Task: Create a rule from the Agile list, Priority changed -> Complete task in the project ArtiZen if Priority Cleared then Complete Task
Action: Mouse moved to (1143, 188)
Screenshot: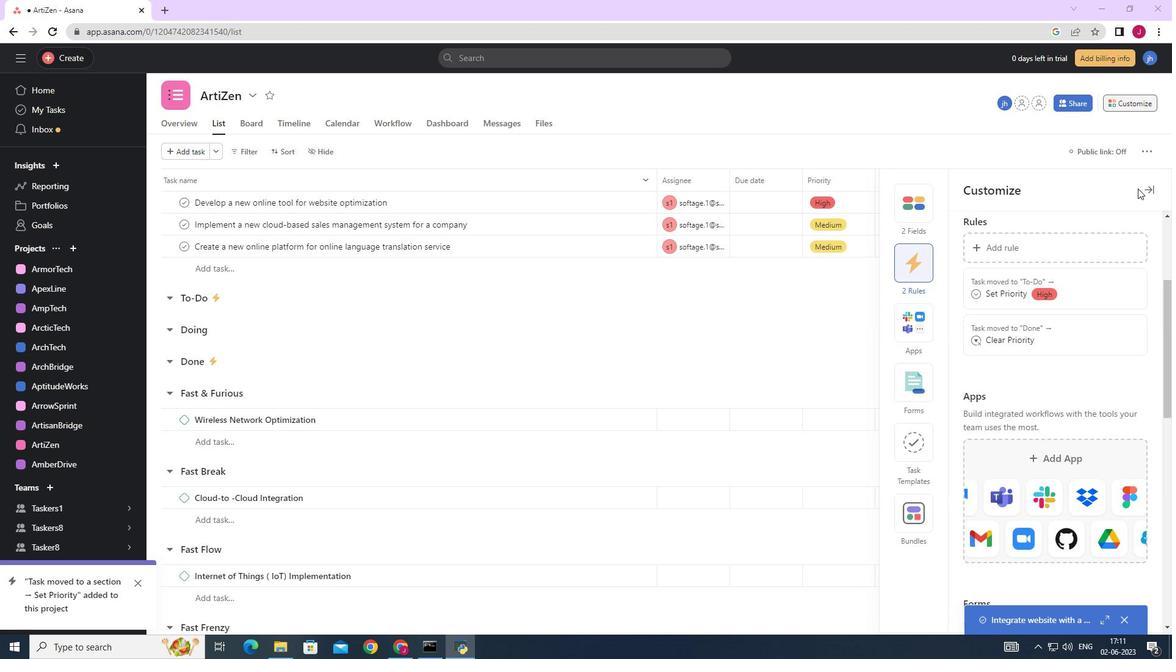 
Action: Mouse pressed left at (1143, 188)
Screenshot: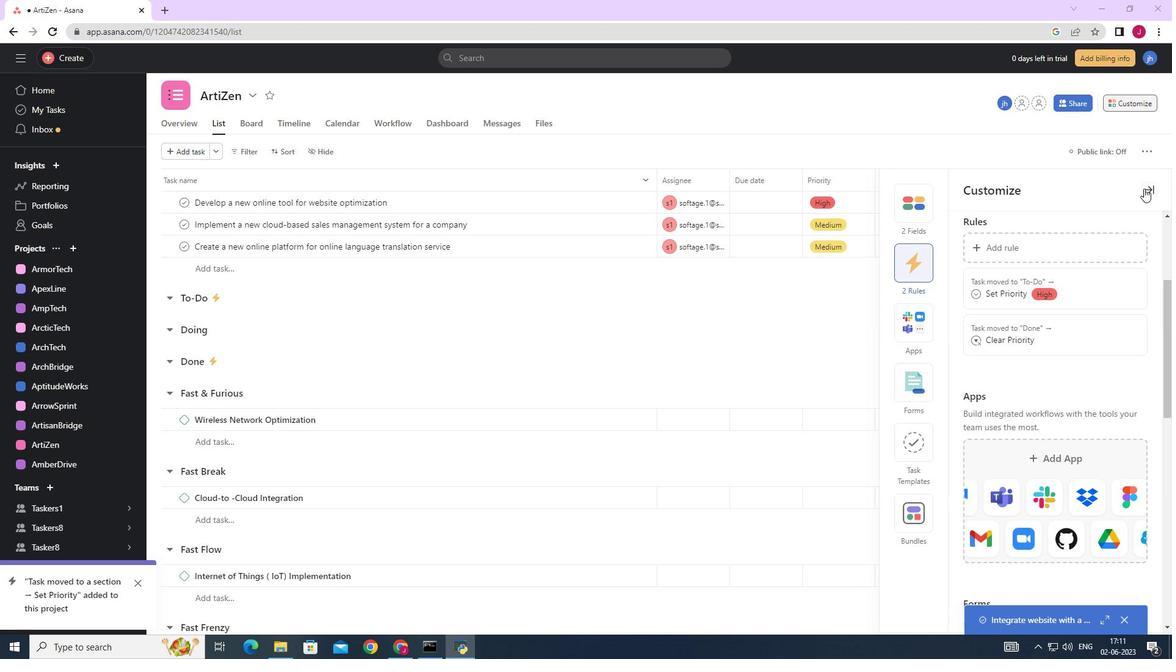 
Action: Mouse moved to (1143, 106)
Screenshot: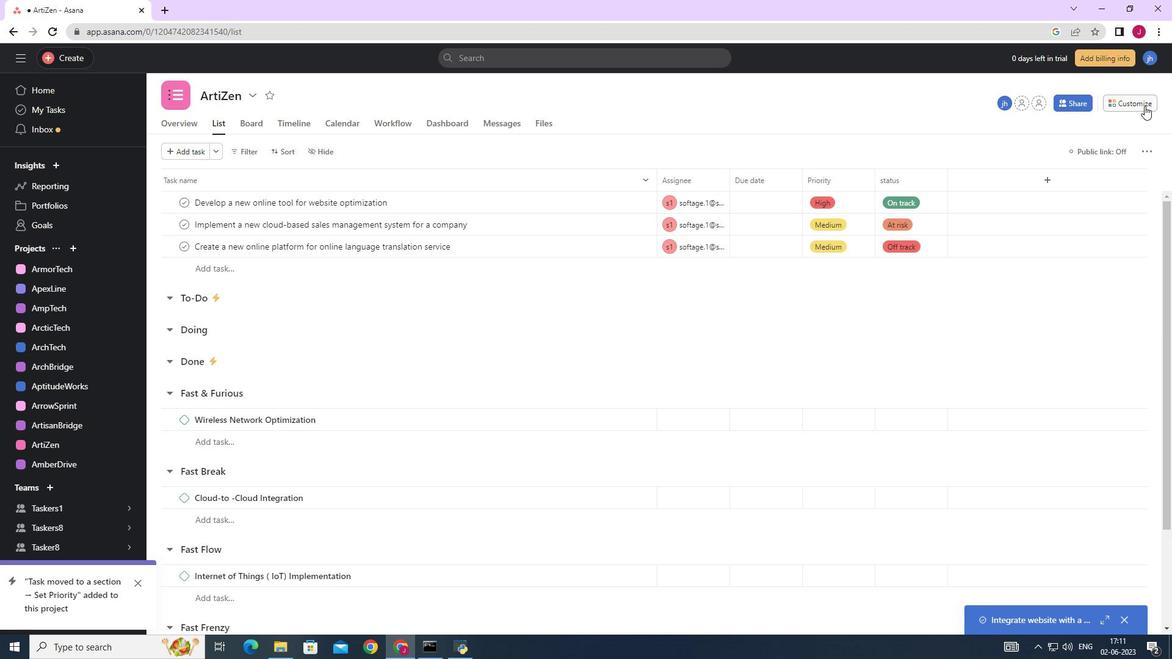 
Action: Mouse pressed left at (1143, 106)
Screenshot: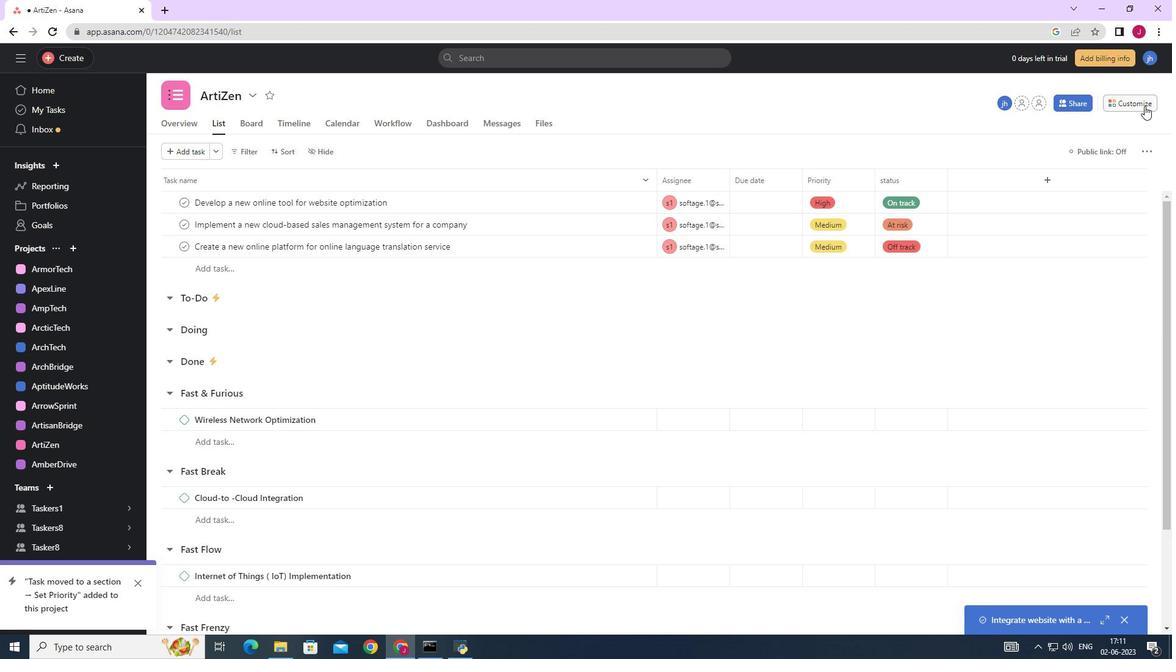 
Action: Mouse moved to (909, 256)
Screenshot: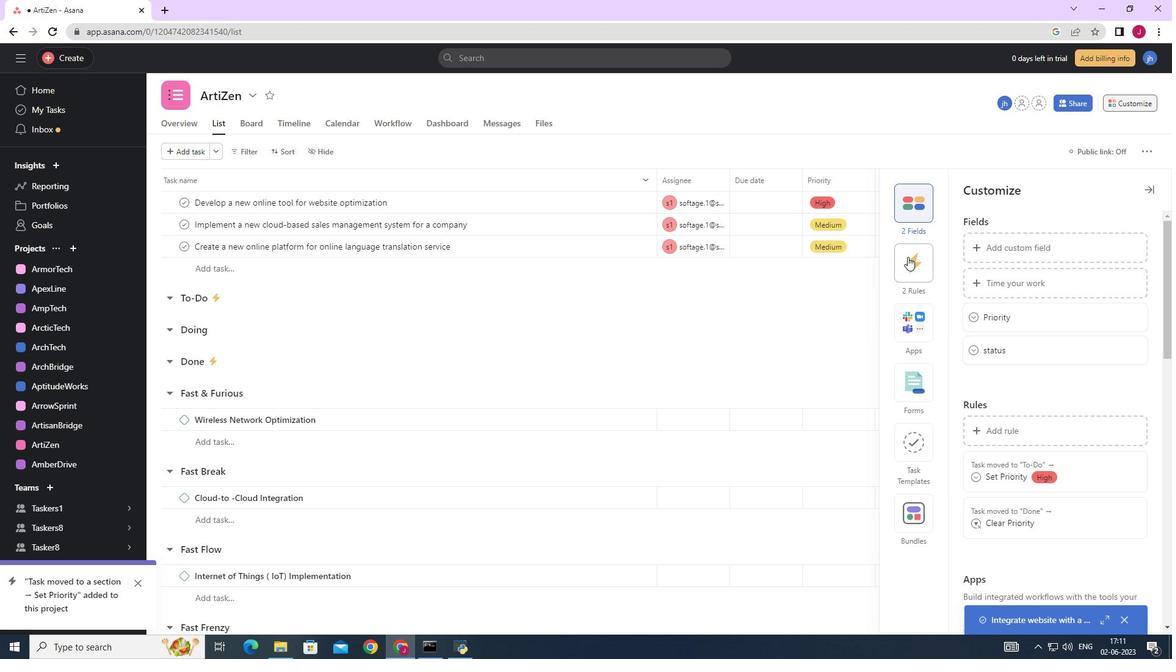 
Action: Mouse pressed left at (909, 256)
Screenshot: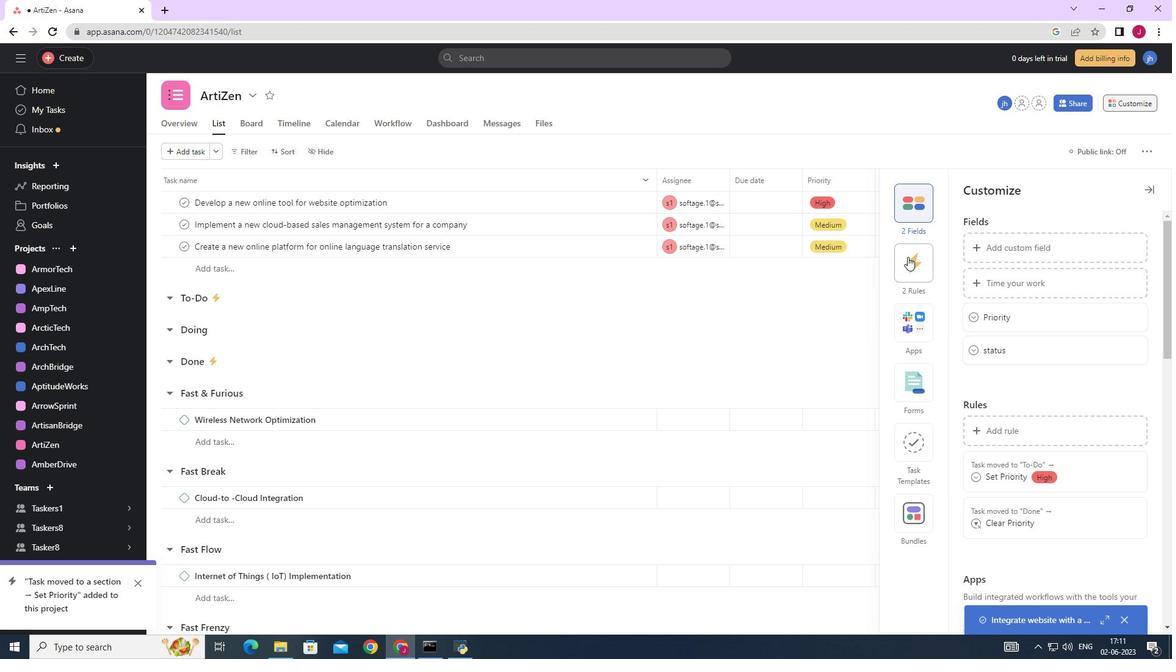 
Action: Mouse moved to (1006, 244)
Screenshot: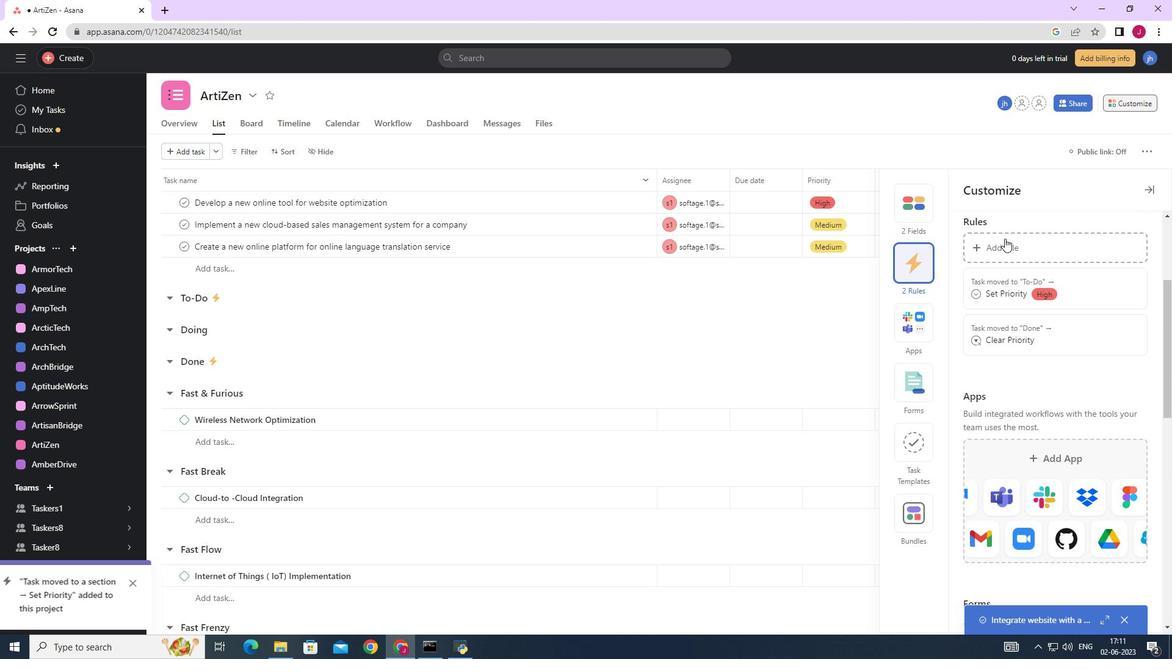 
Action: Mouse pressed left at (1006, 244)
Screenshot: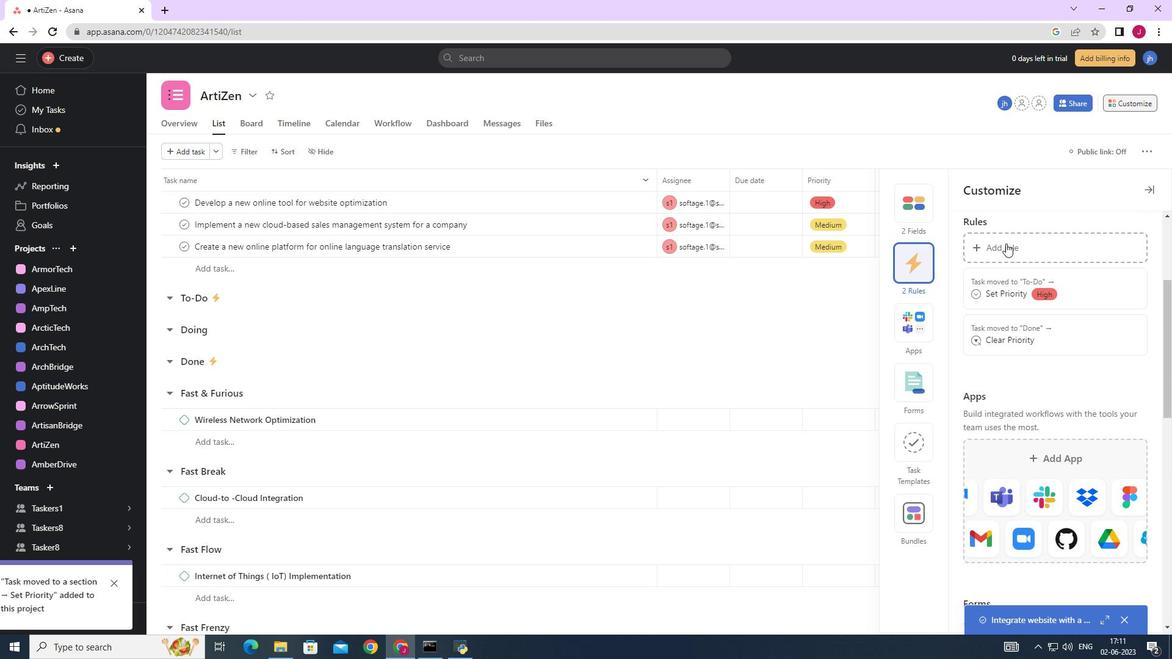 
Action: Mouse moved to (258, 186)
Screenshot: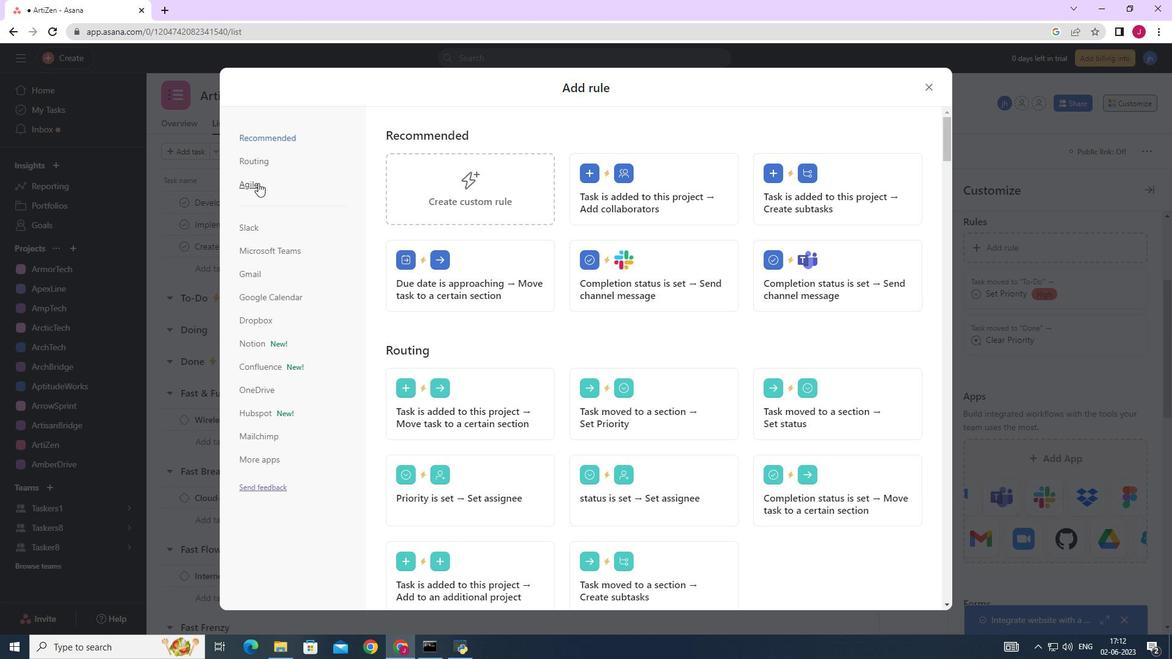 
Action: Mouse pressed left at (258, 186)
Screenshot: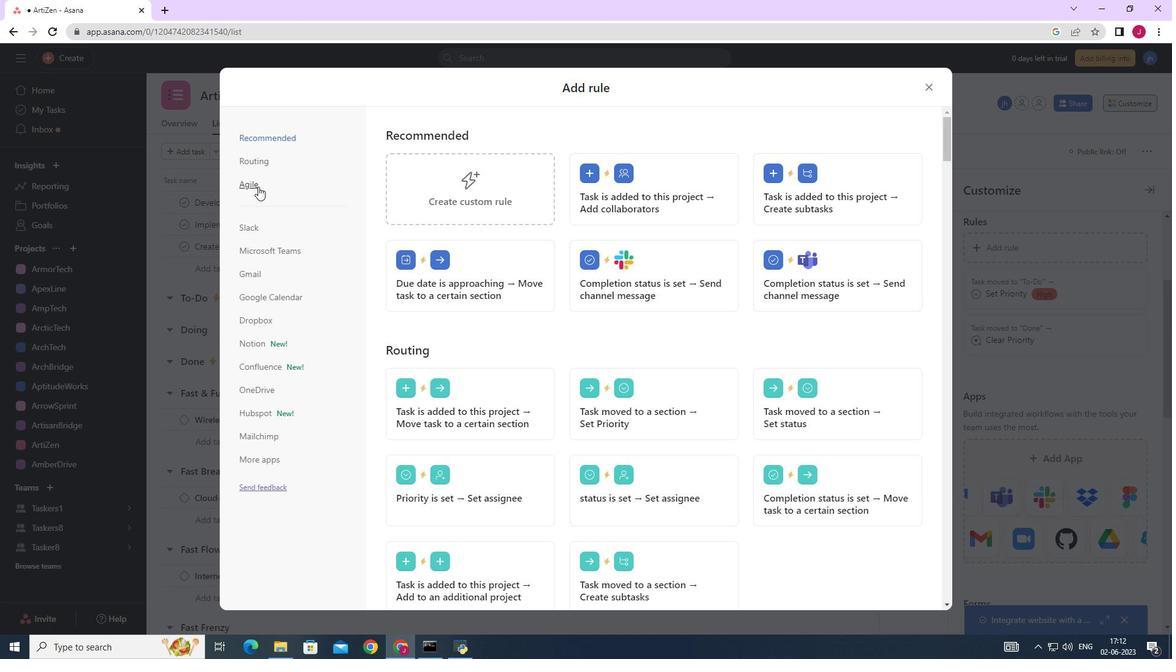 
Action: Mouse moved to (523, 175)
Screenshot: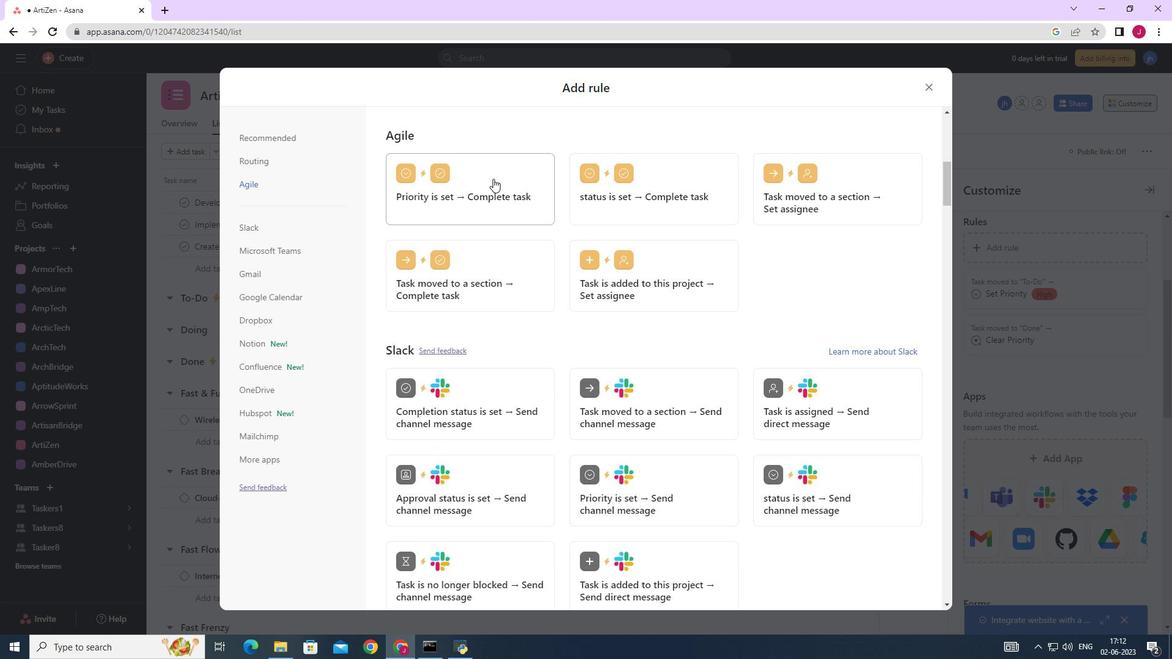 
Action: Mouse pressed left at (523, 175)
Screenshot: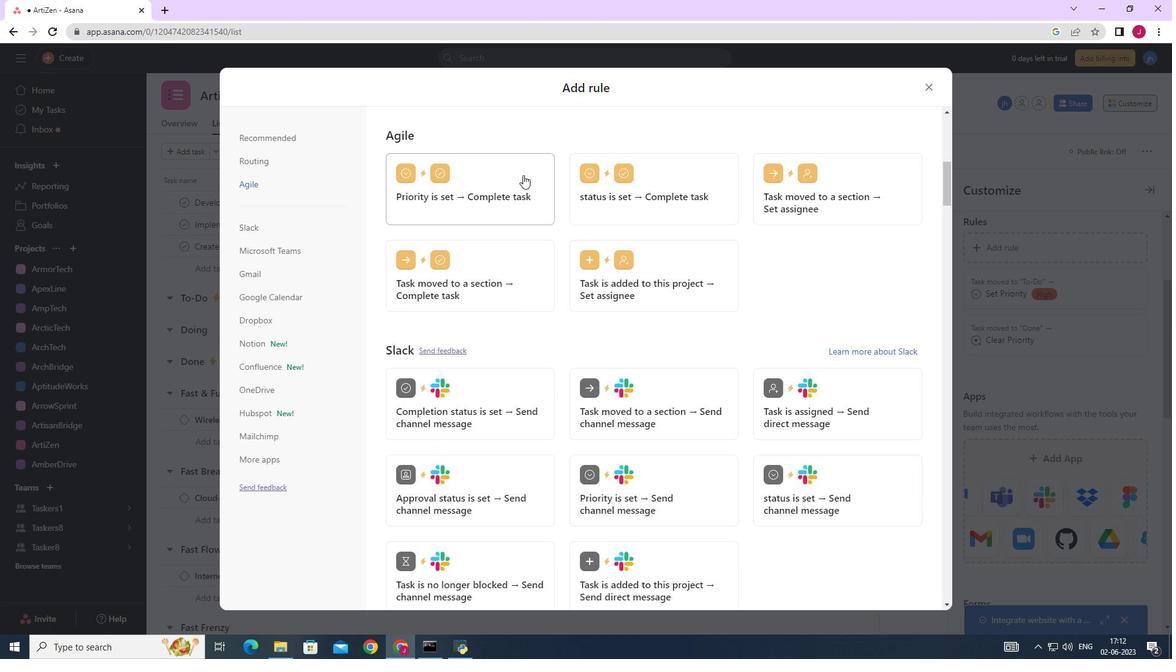 
Action: Mouse moved to (441, 405)
Screenshot: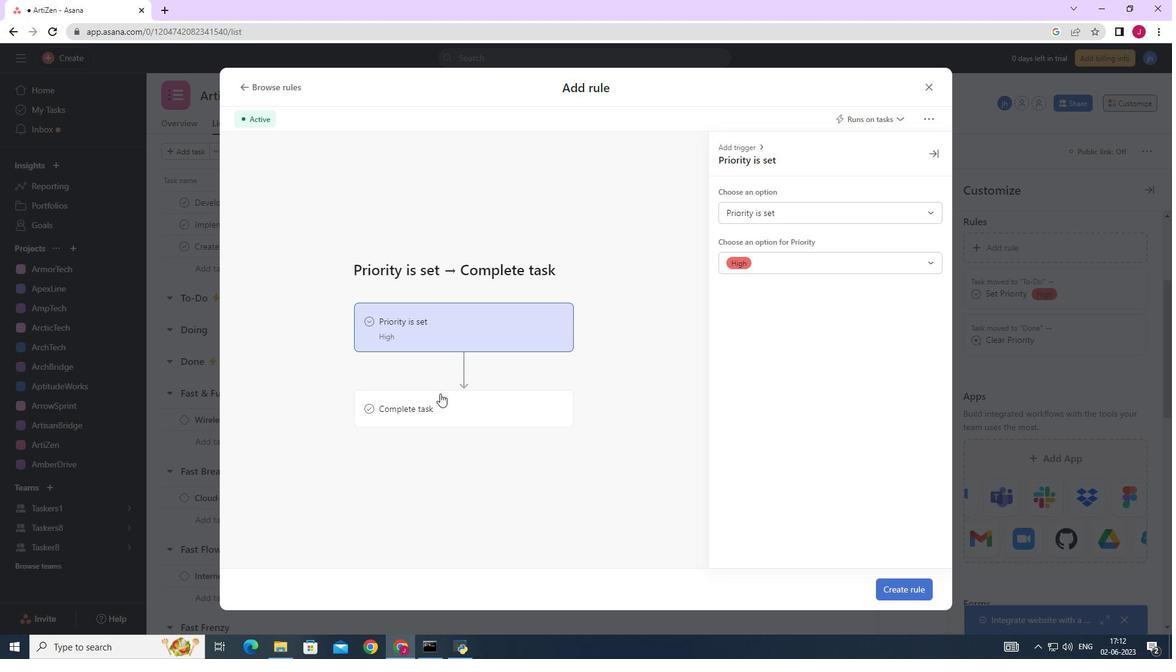 
Action: Mouse pressed left at (441, 405)
Screenshot: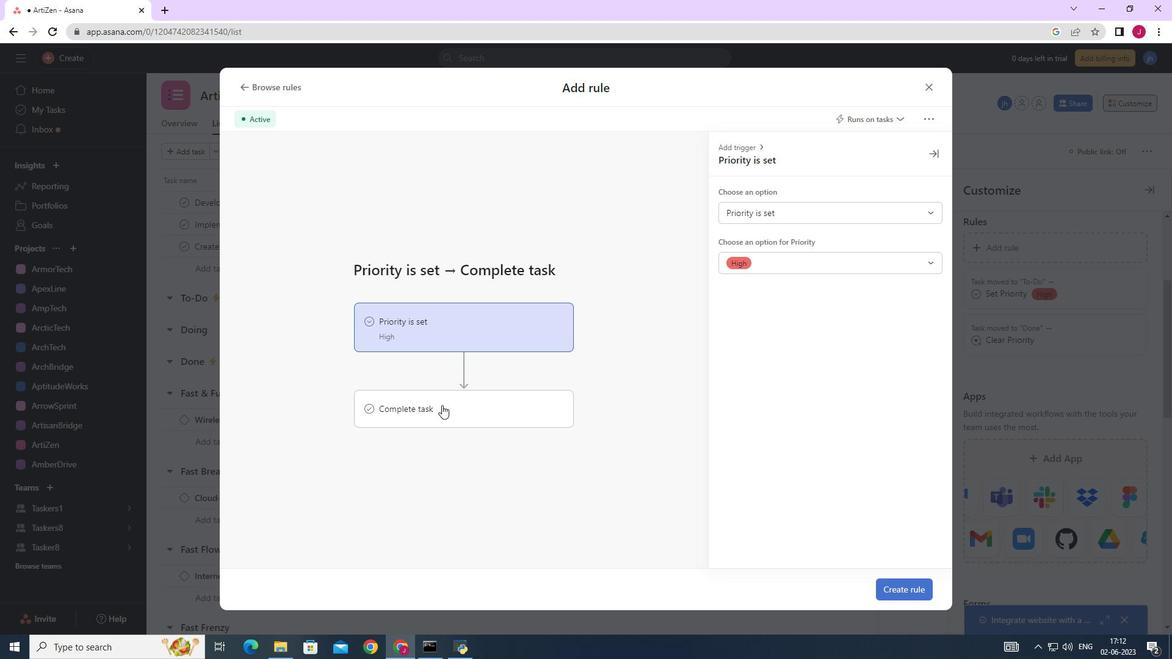 
Action: Mouse moved to (535, 333)
Screenshot: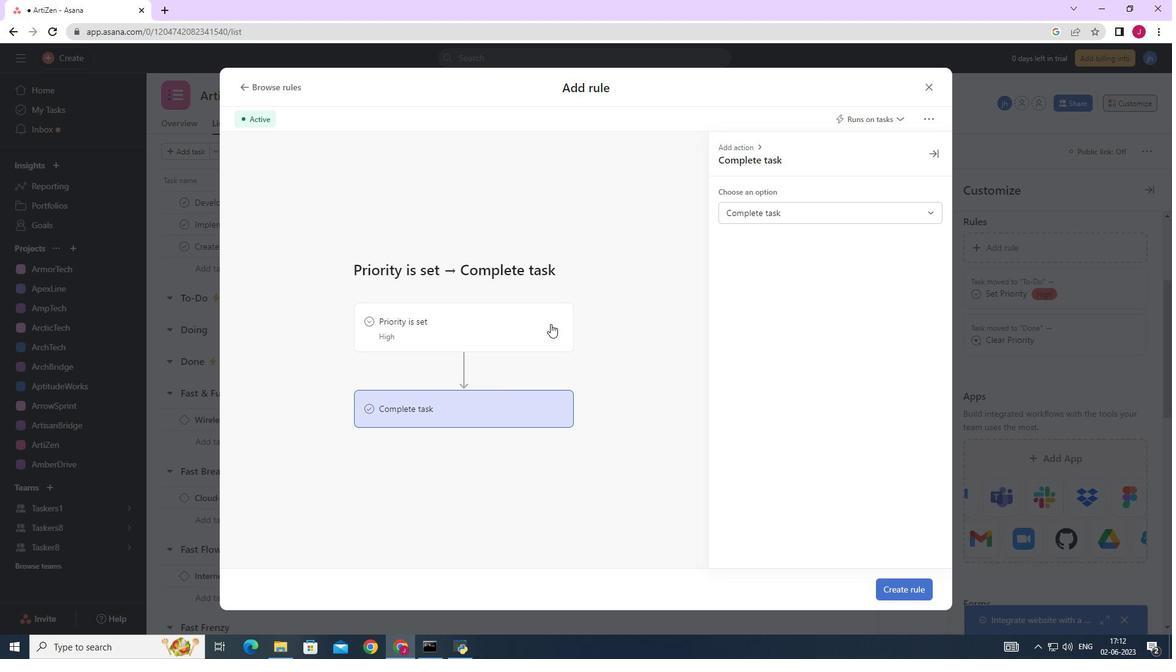 
Action: Mouse pressed left at (535, 333)
Screenshot: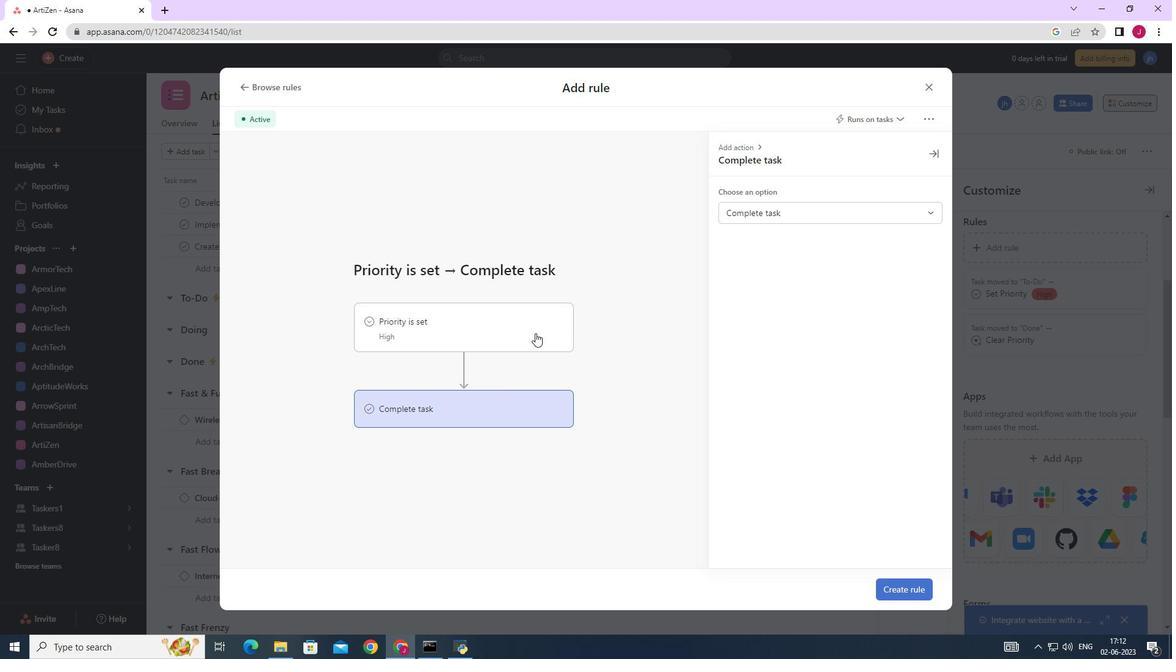 
Action: Mouse moved to (749, 214)
Screenshot: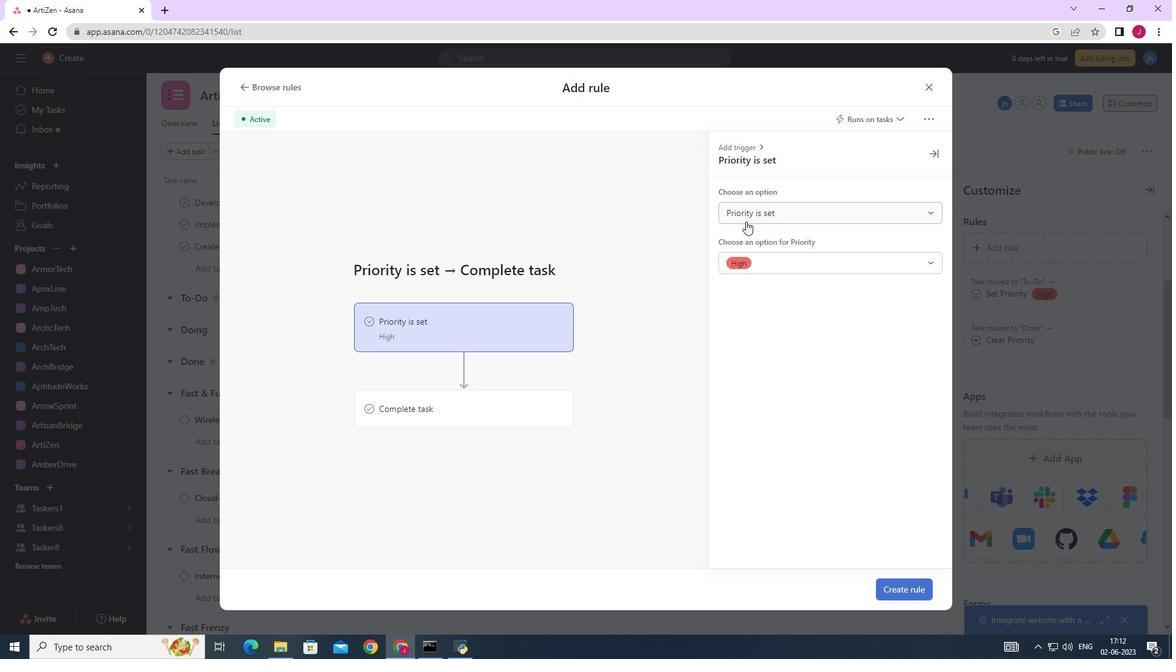 
Action: Mouse pressed left at (749, 214)
Screenshot: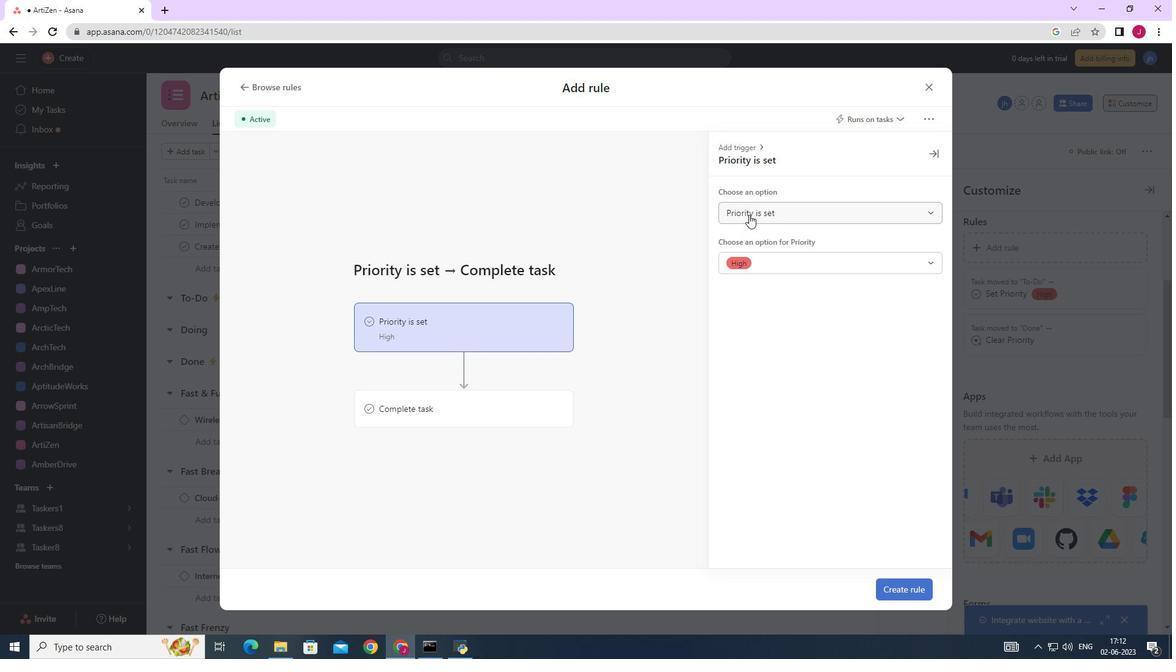 
Action: Mouse moved to (766, 264)
Screenshot: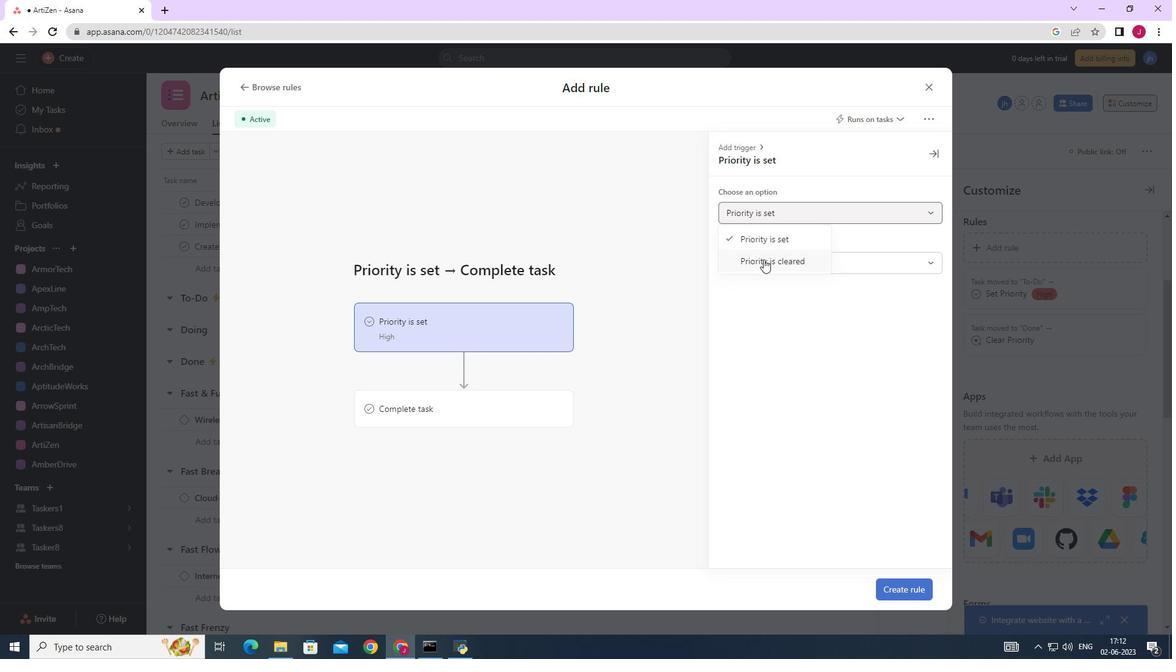 
Action: Mouse pressed left at (766, 264)
Screenshot: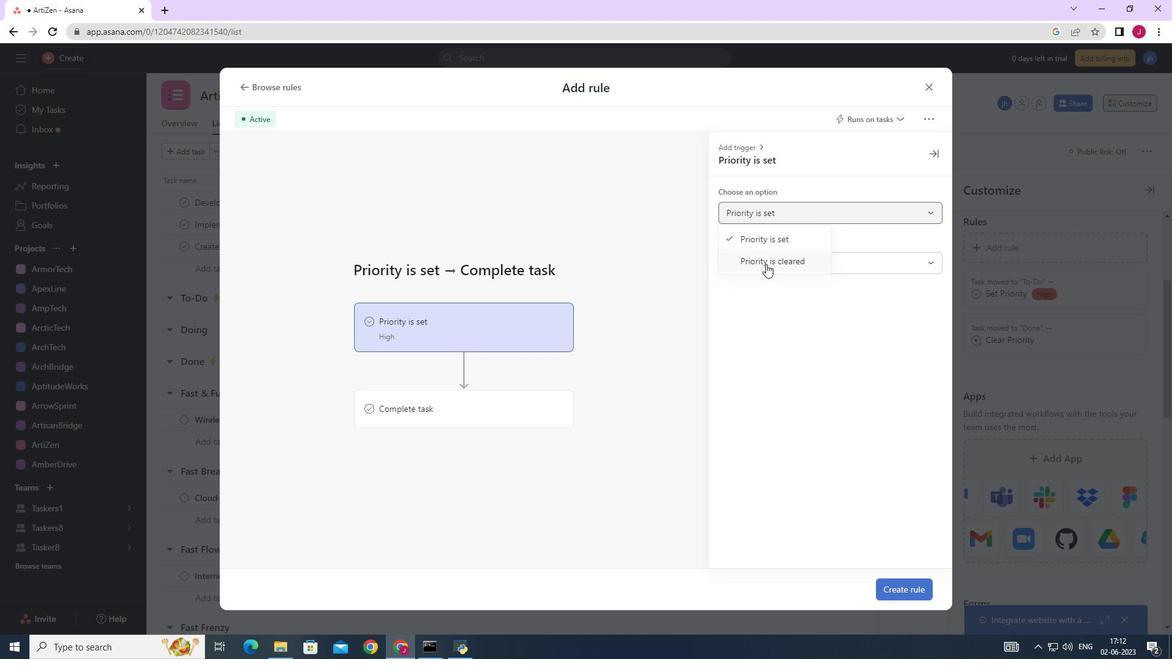 
Action: Mouse moved to (515, 410)
Screenshot: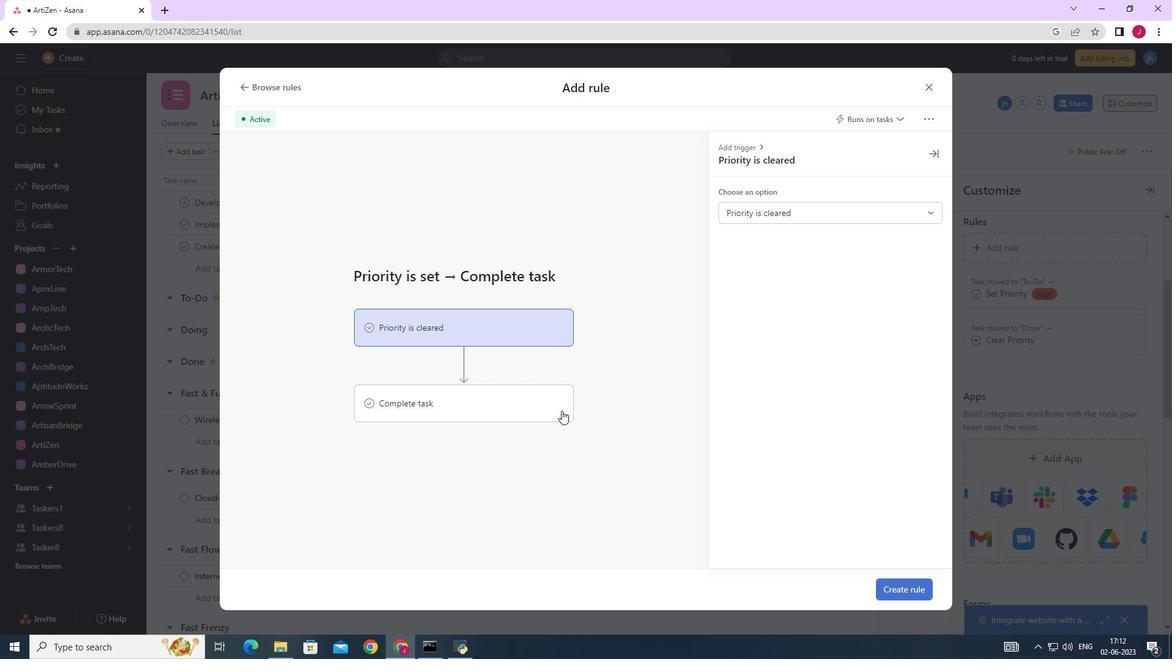 
Action: Mouse pressed left at (515, 410)
Screenshot: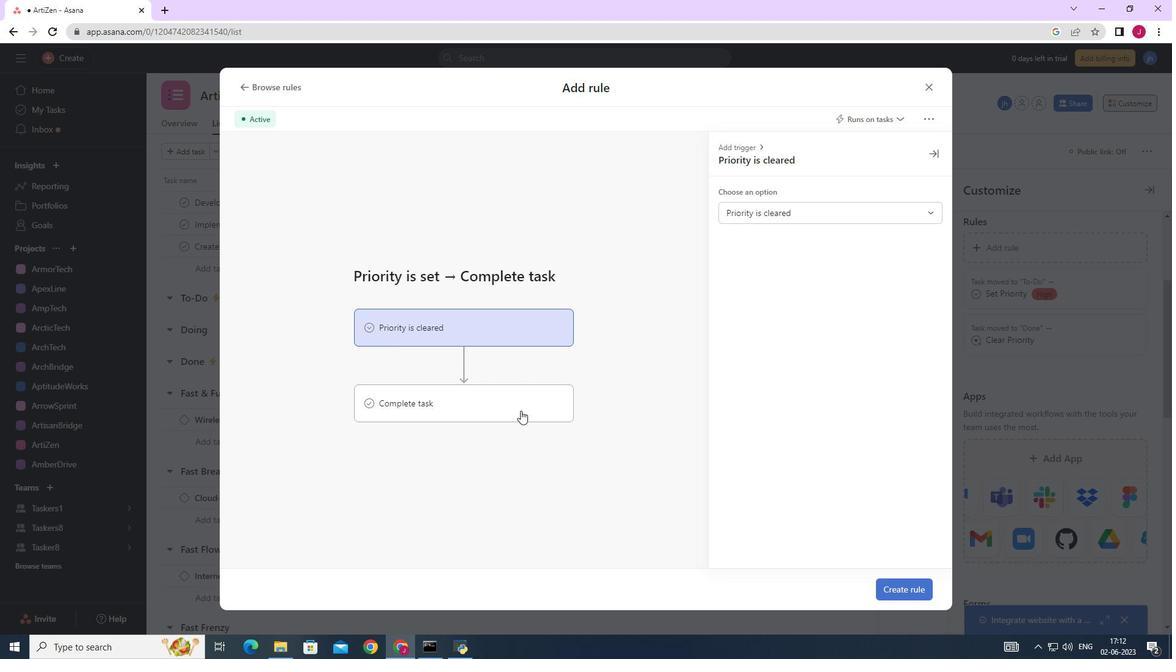 
Action: Mouse moved to (905, 587)
Screenshot: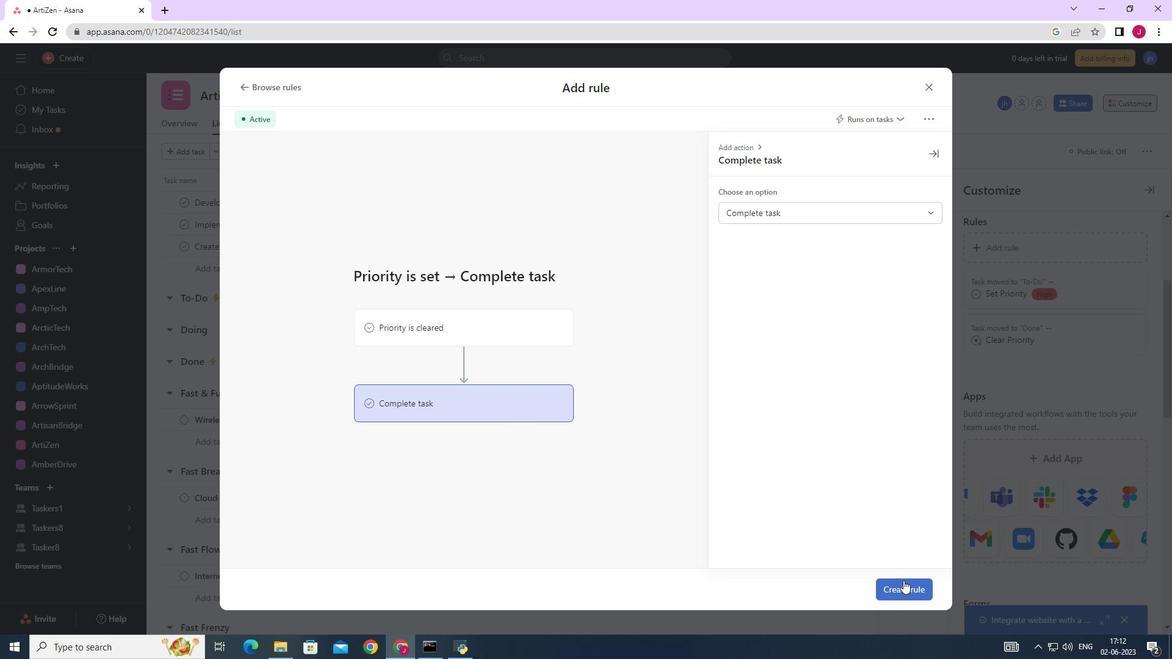 
Action: Mouse pressed left at (905, 587)
Screenshot: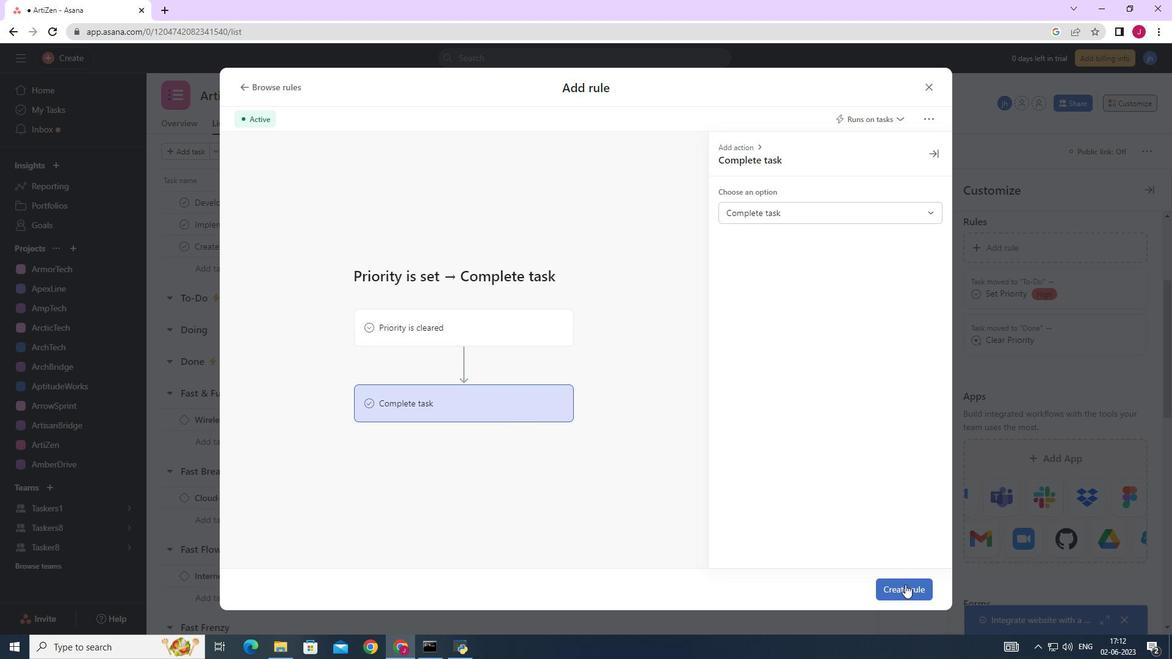 
Action: Mouse moved to (899, 584)
Screenshot: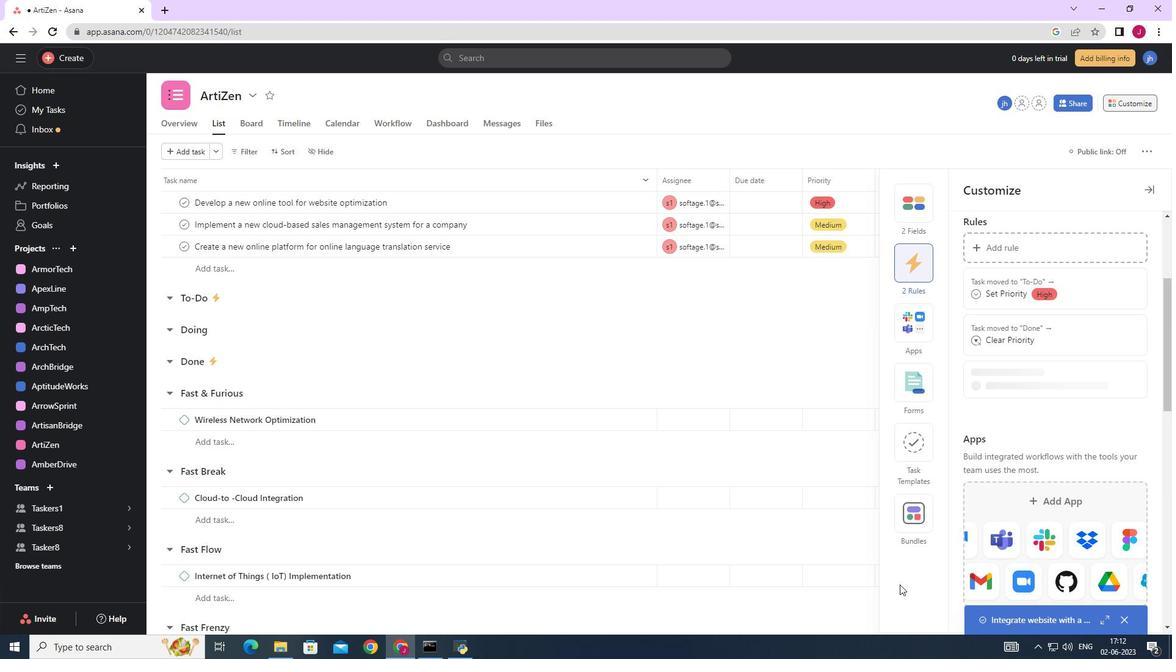 
